 Task: Log work in the project WiseTech for the issue 'Upgrade the front-end framework of a web application to improve responsiveness and user interface design' spent time as '1w 5d 17h 7m' and remaining time as '6w 6d 15h 33m' and add a flag. Now add the issue to the epic 'Virtual Reality (VR) Development'.
Action: Mouse moved to (197, 57)
Screenshot: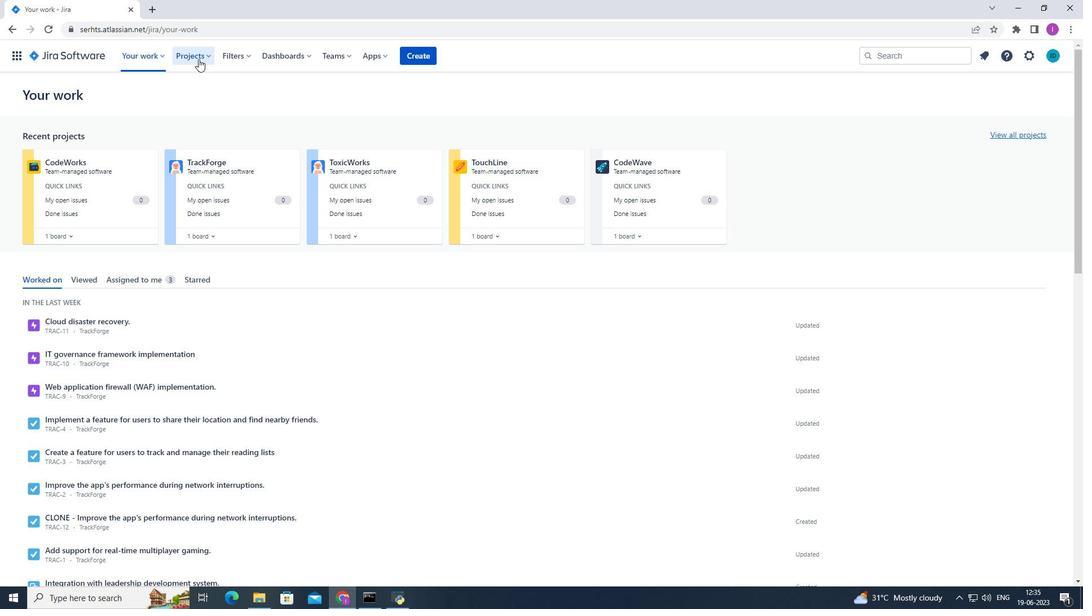 
Action: Mouse pressed left at (197, 57)
Screenshot: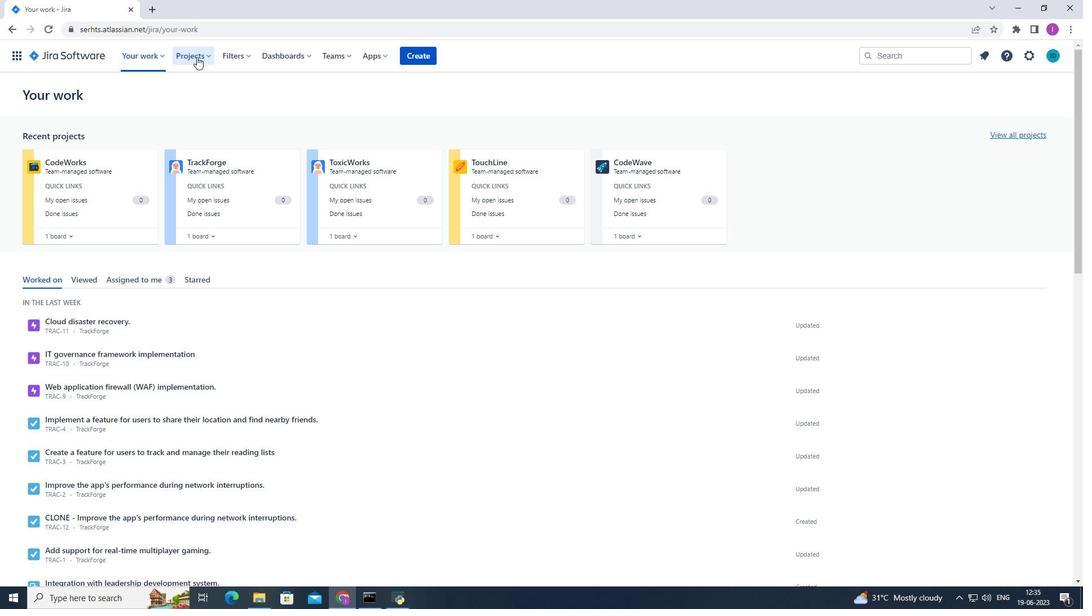 
Action: Mouse moved to (216, 99)
Screenshot: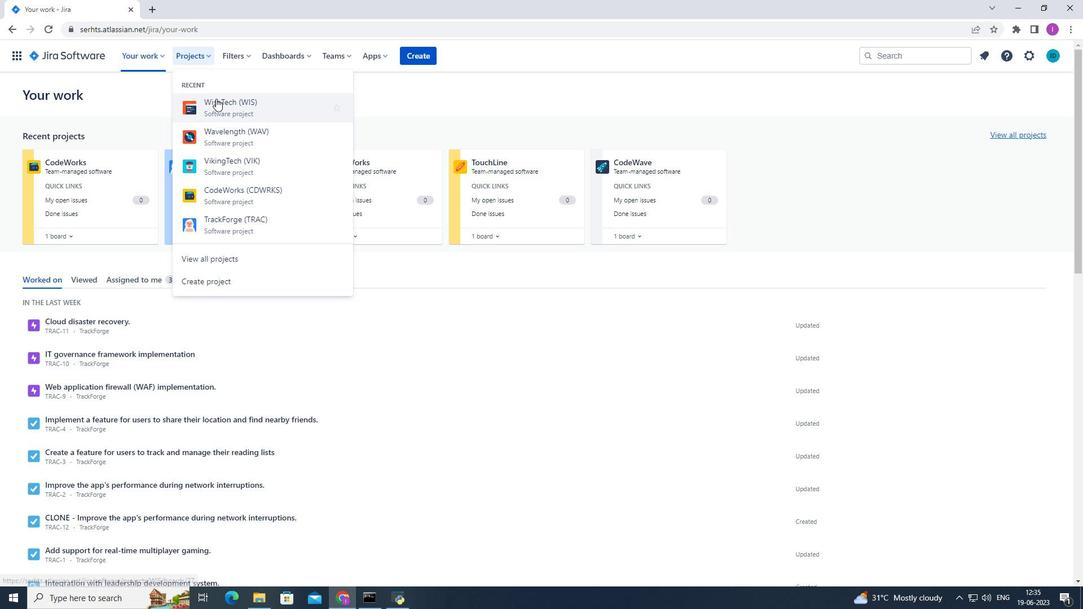 
Action: Mouse pressed left at (216, 99)
Screenshot: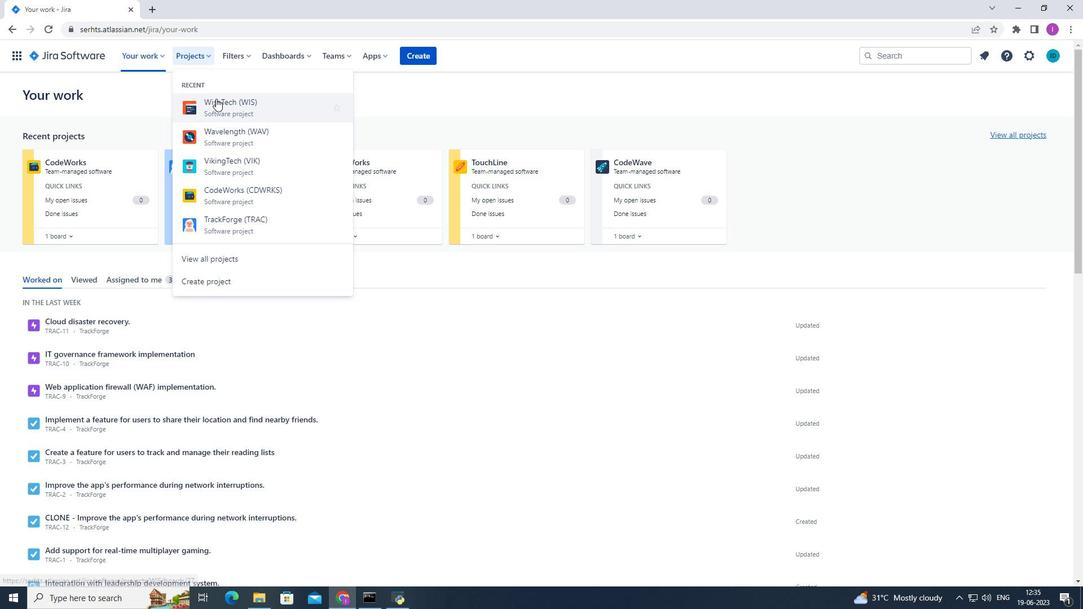 
Action: Mouse moved to (65, 173)
Screenshot: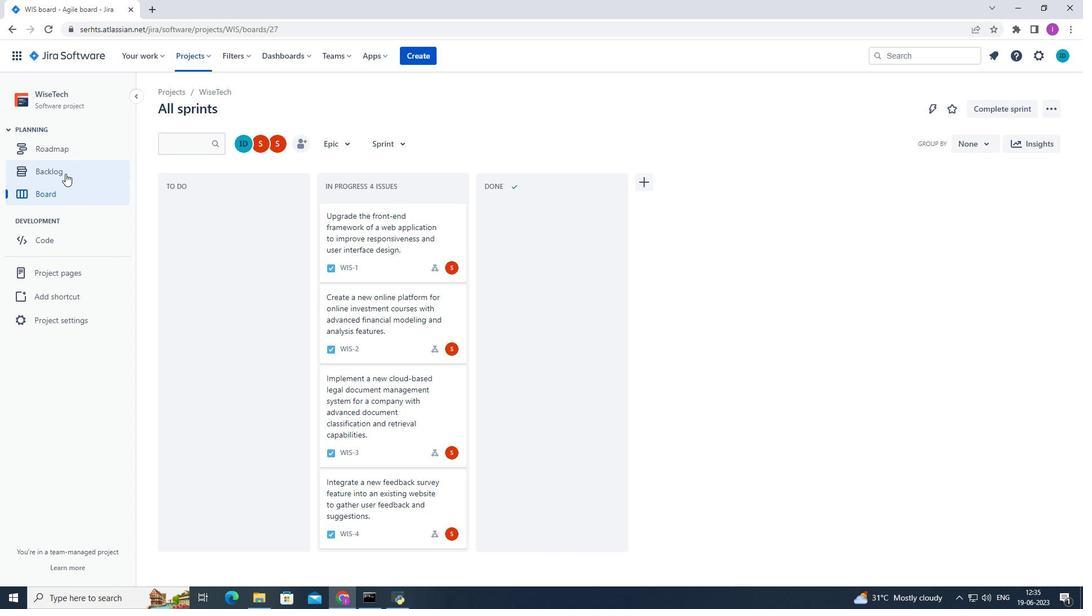 
Action: Mouse pressed left at (65, 173)
Screenshot: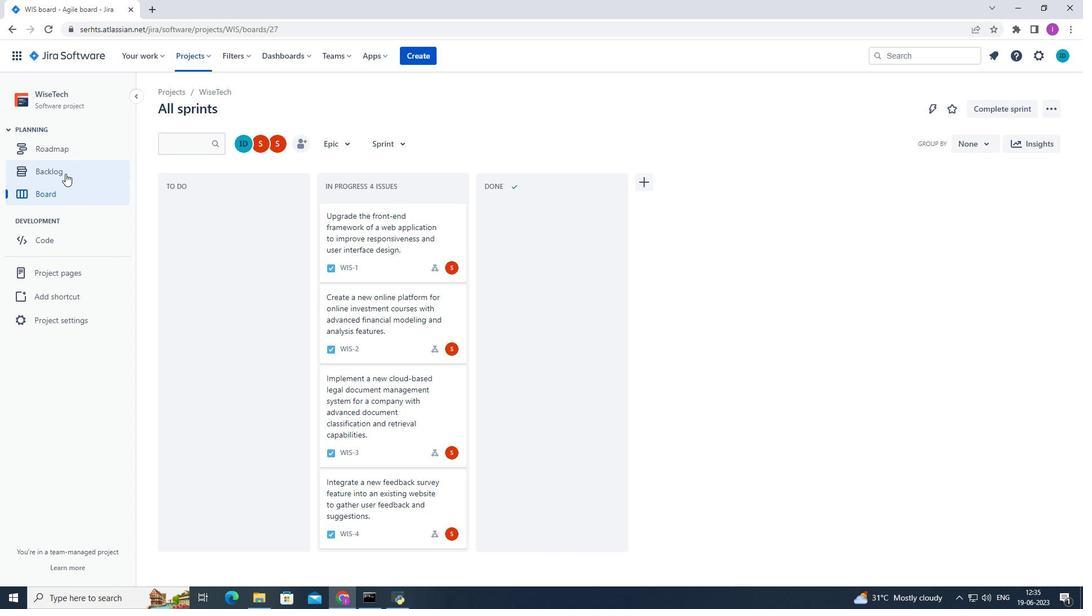 
Action: Mouse moved to (828, 202)
Screenshot: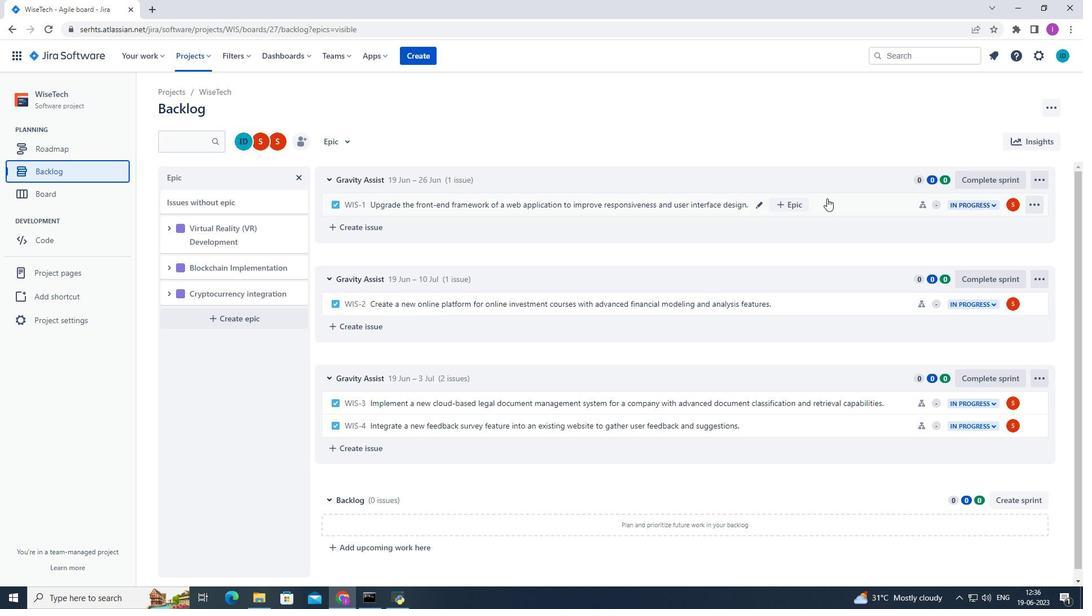 
Action: Mouse pressed left at (828, 202)
Screenshot: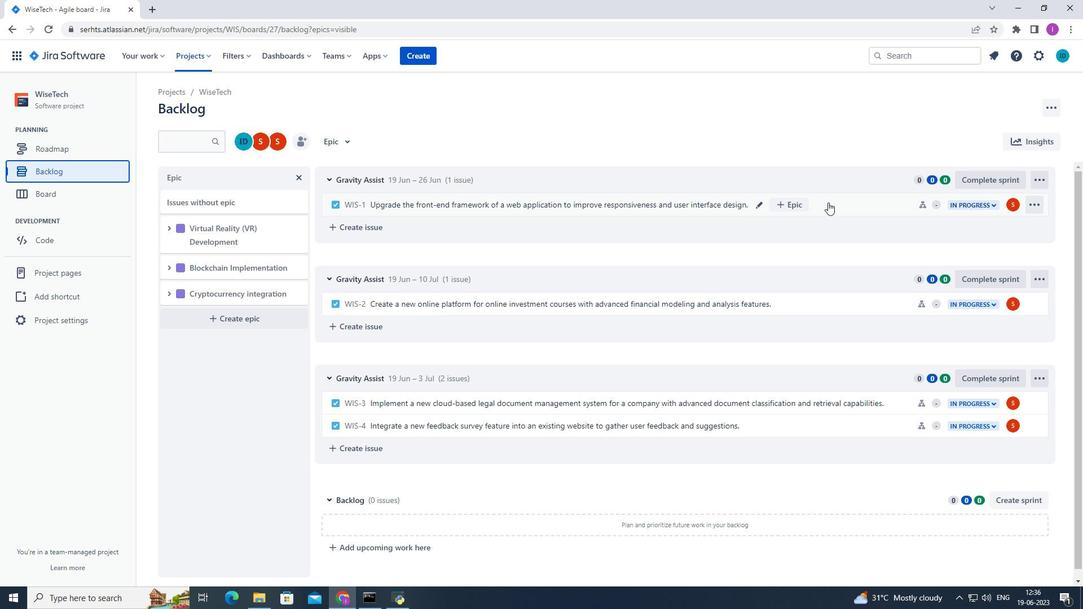 
Action: Mouse moved to (1036, 176)
Screenshot: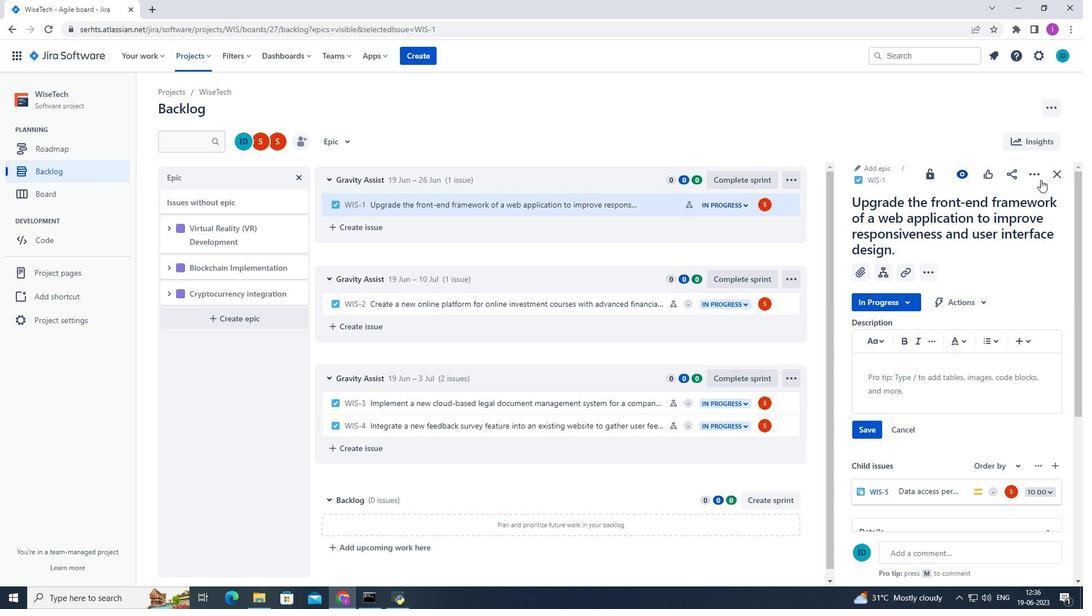 
Action: Mouse pressed left at (1036, 176)
Screenshot: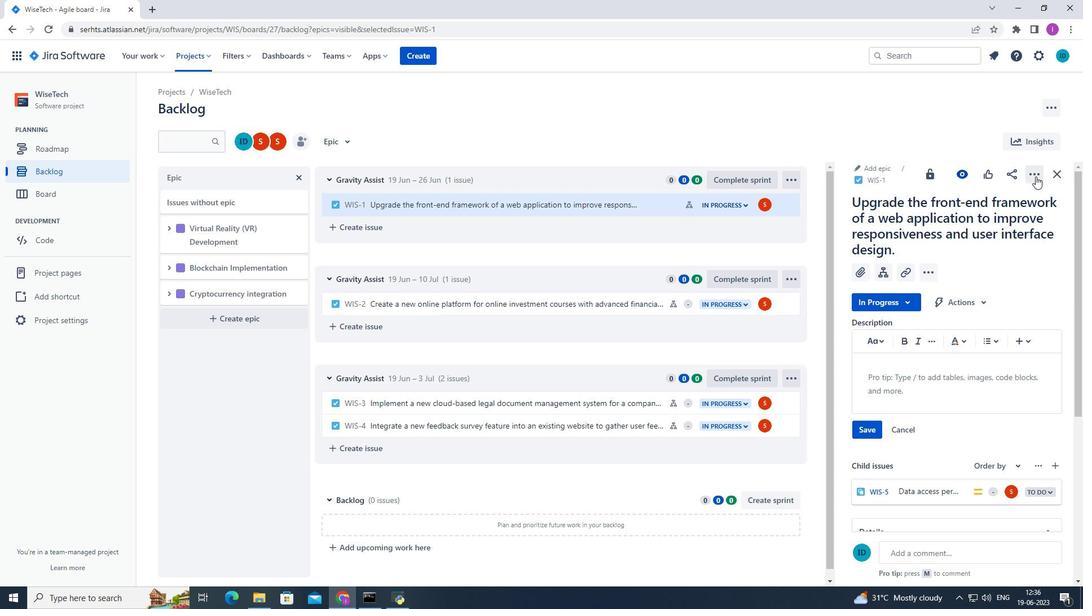 
Action: Mouse moved to (986, 208)
Screenshot: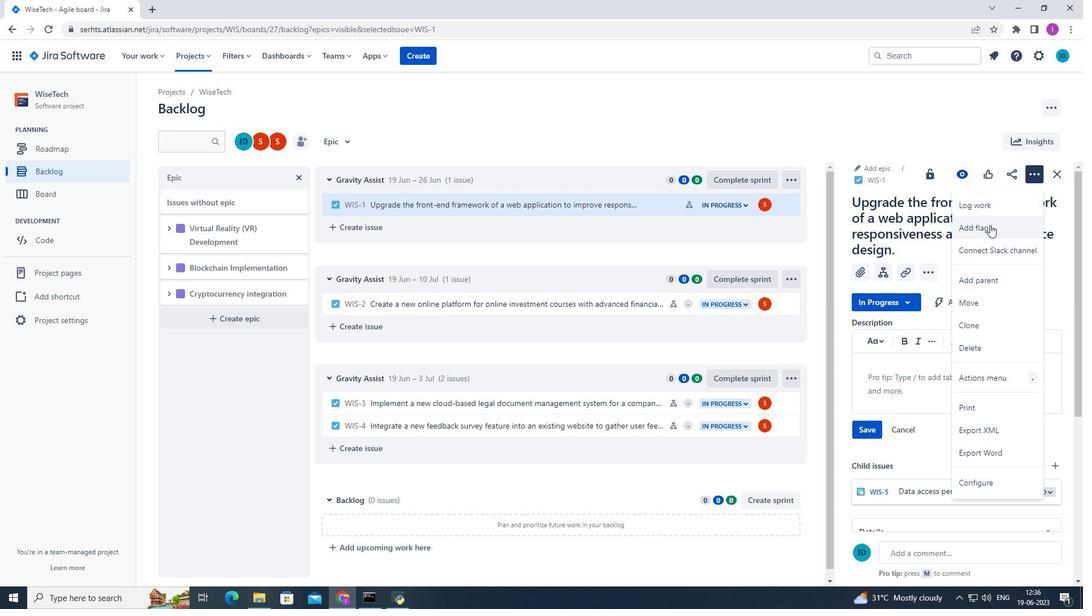 
Action: Mouse pressed left at (986, 208)
Screenshot: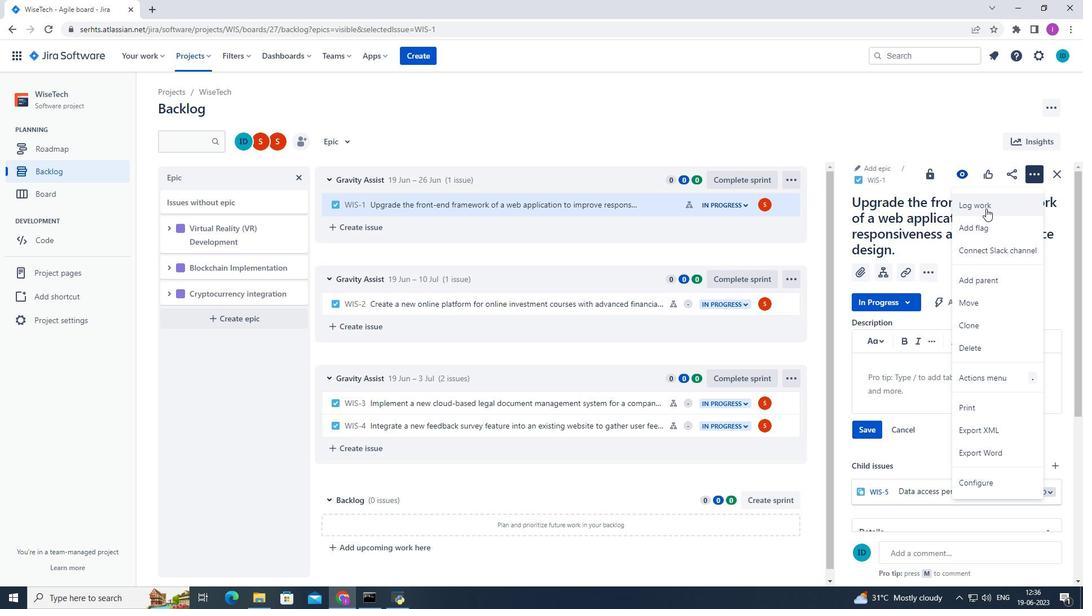 
Action: Mouse moved to (475, 177)
Screenshot: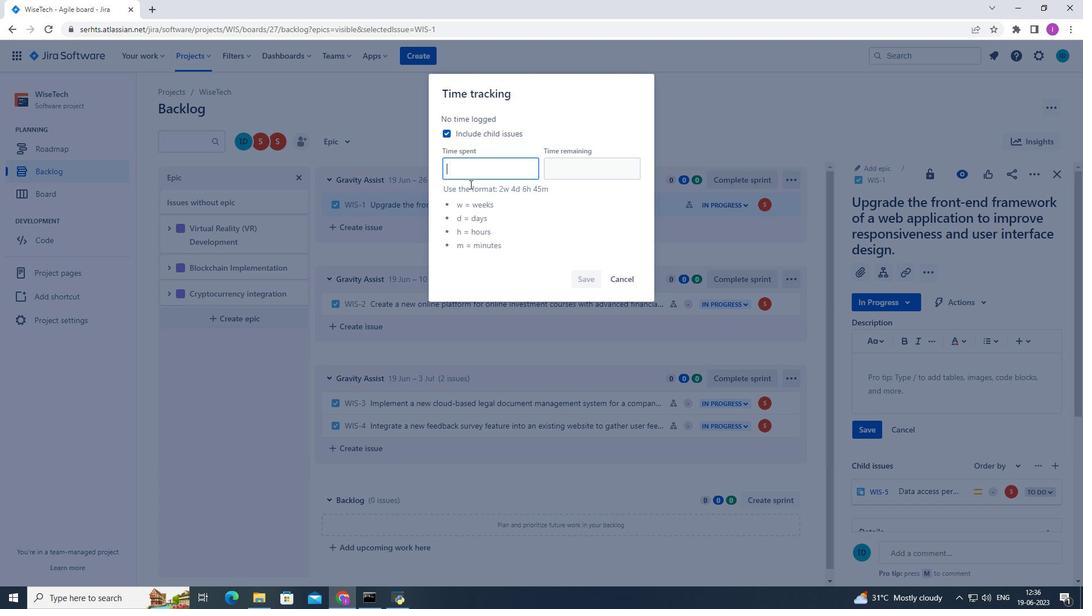 
Action: Key pressed 1w<Key.space>5d<Key.space>17h<Key.space>7m
Screenshot: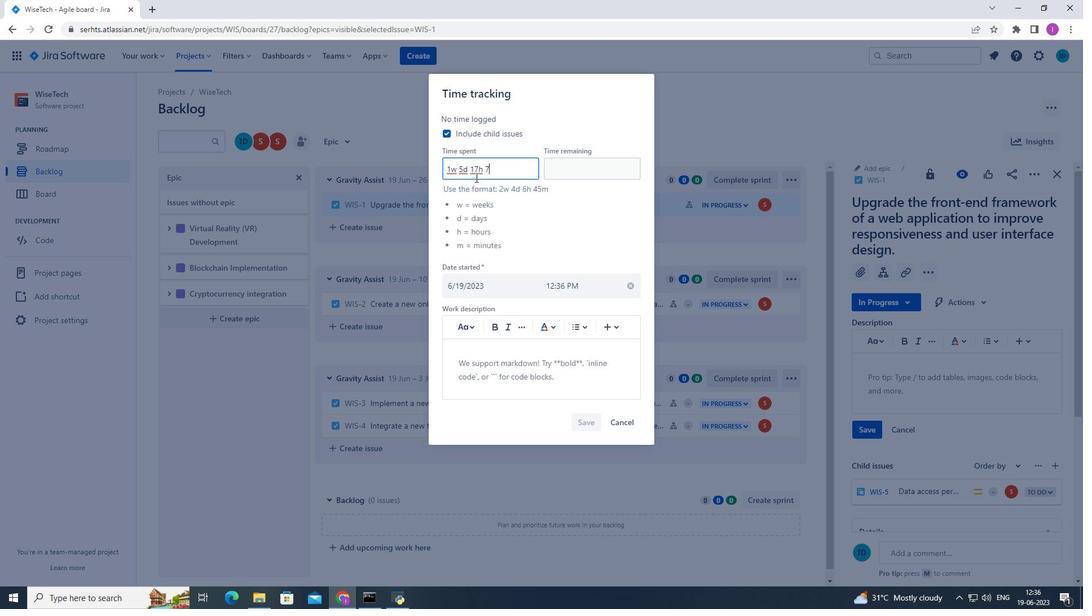 
Action: Mouse moved to (562, 176)
Screenshot: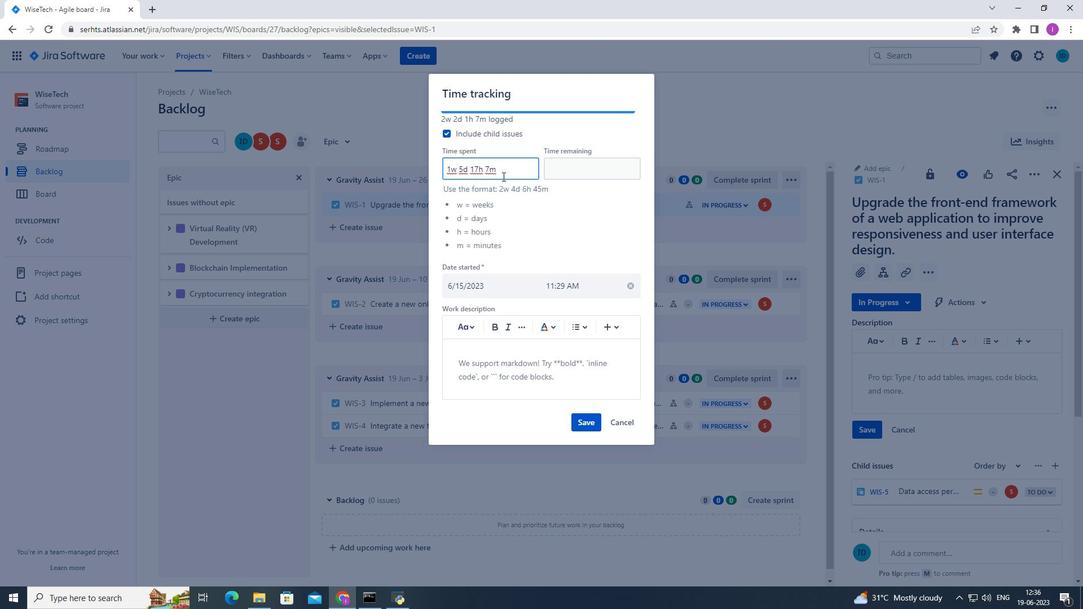 
Action: Mouse pressed left at (562, 176)
Screenshot: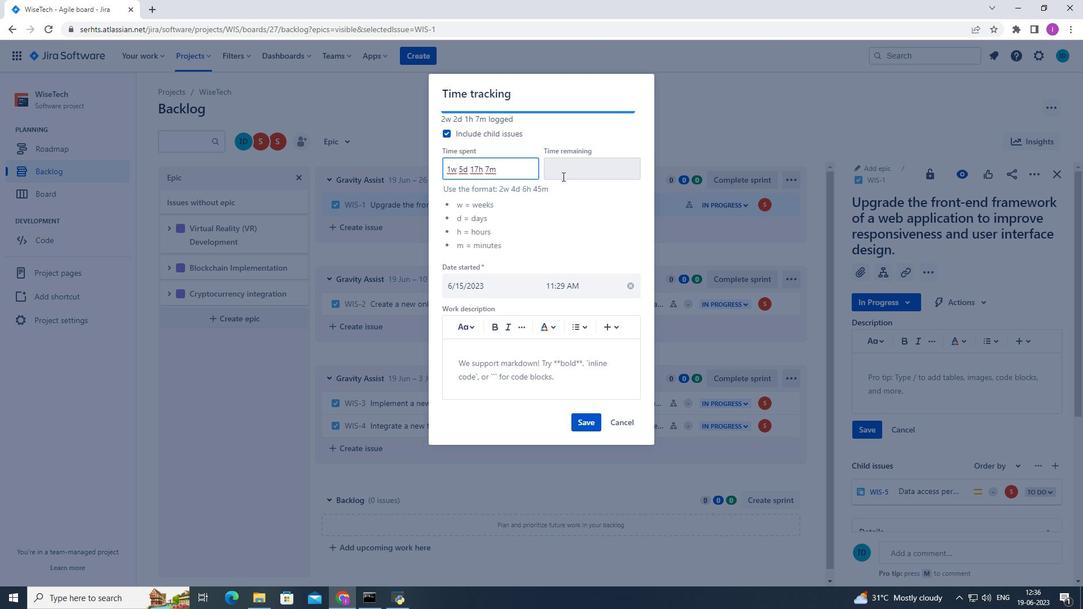 
Action: Mouse moved to (611, 155)
Screenshot: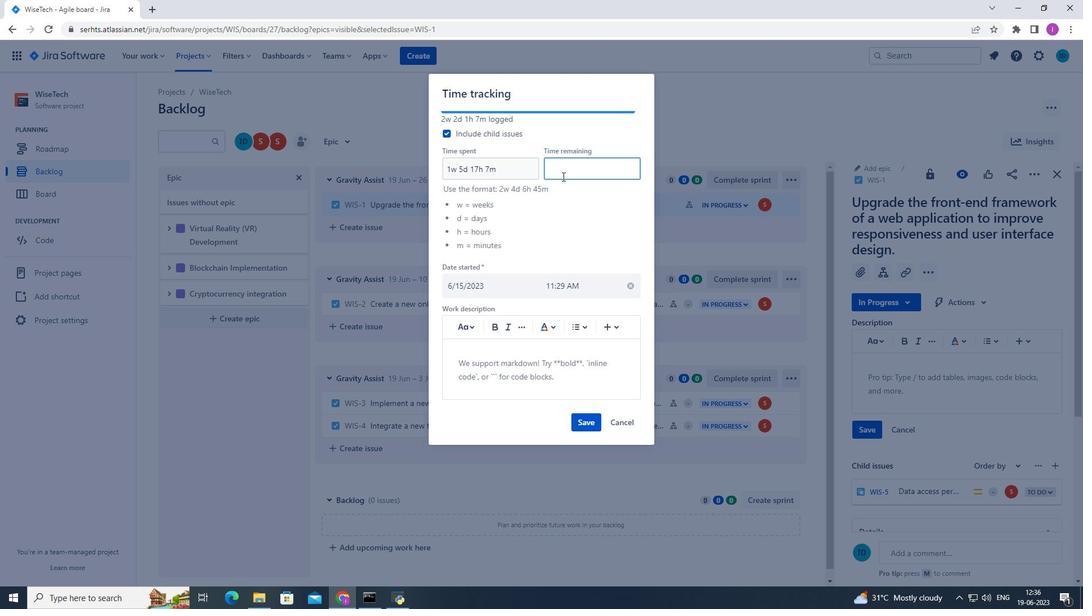 
Action: Key pressed 6w<Key.space>6d<Key.space>15h<Key.space>33m
Screenshot: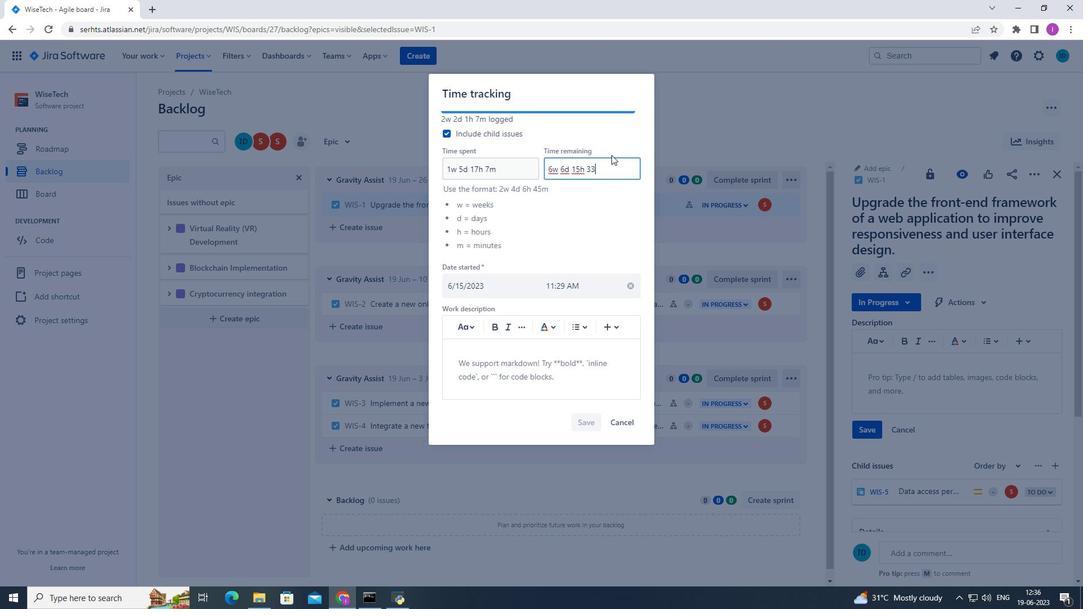 
Action: Mouse moved to (585, 423)
Screenshot: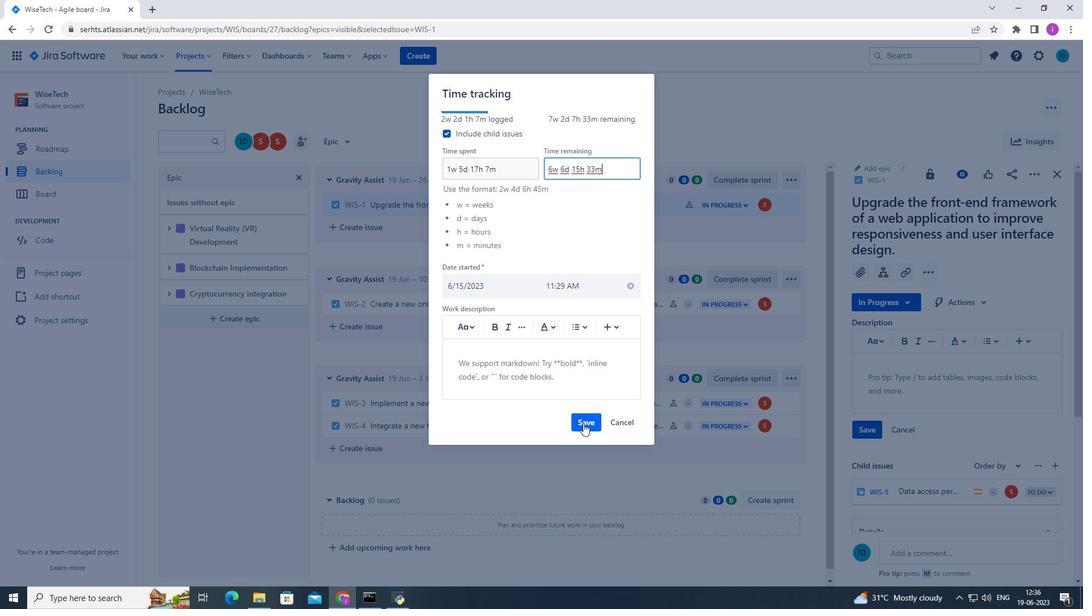 
Action: Mouse pressed left at (585, 423)
Screenshot: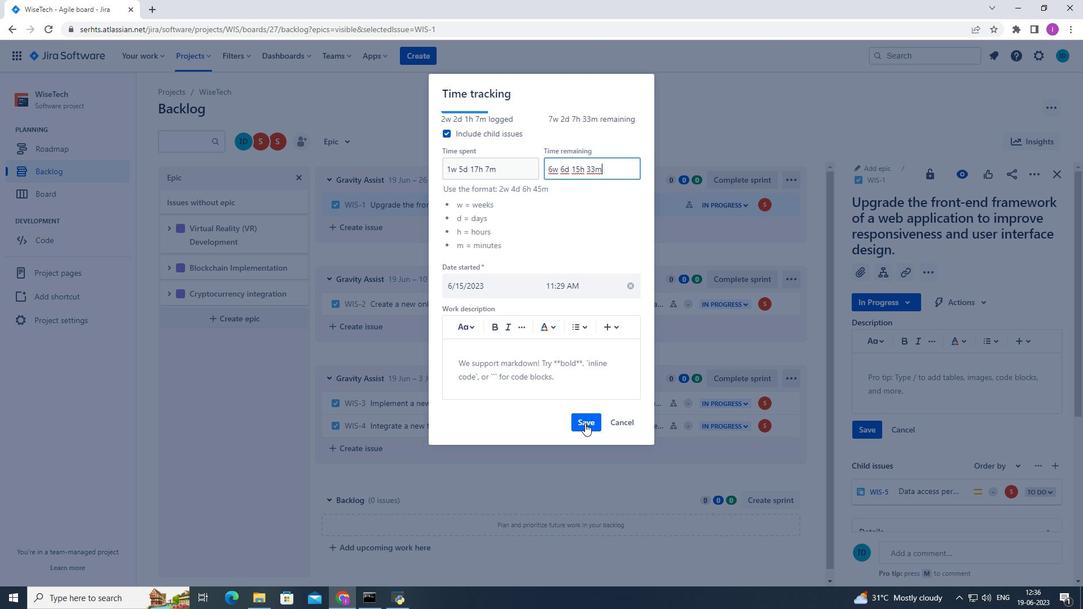 
Action: Mouse moved to (1033, 172)
Screenshot: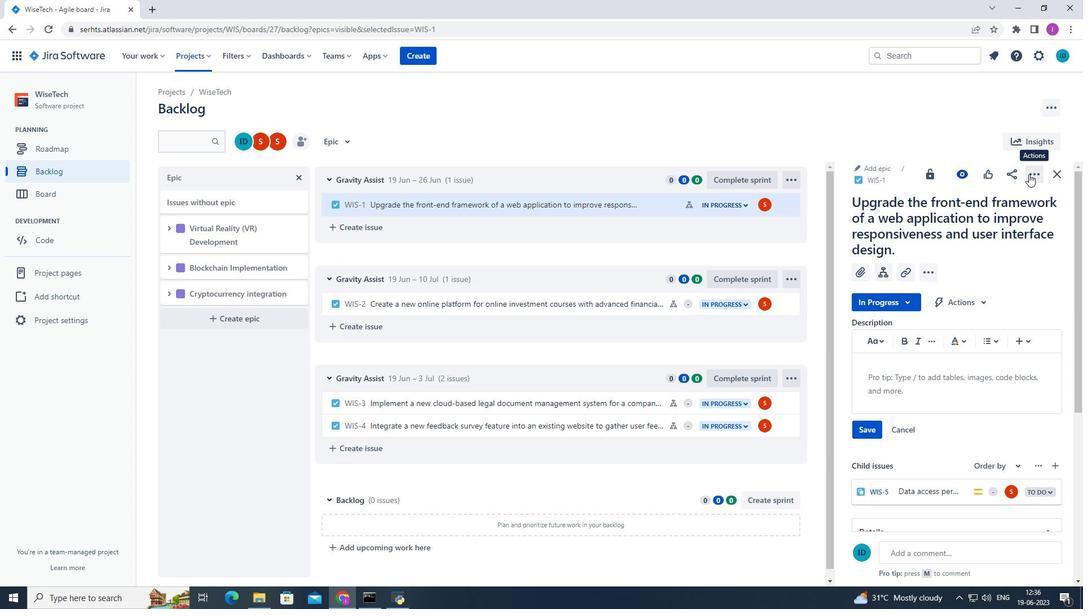 
Action: Mouse pressed left at (1033, 172)
Screenshot: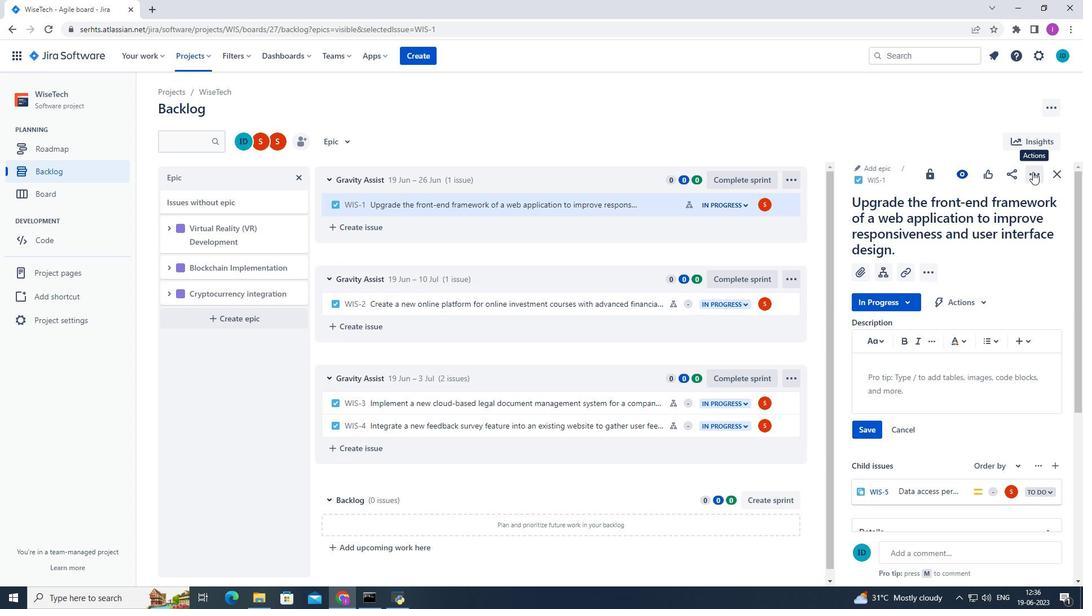 
Action: Mouse moved to (986, 228)
Screenshot: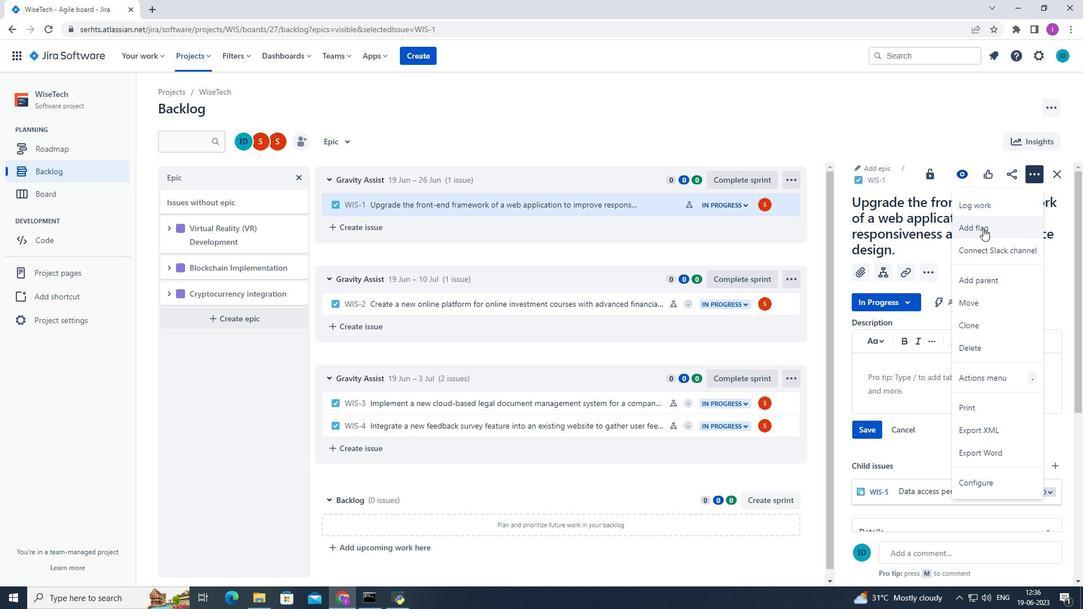 
Action: Mouse pressed left at (986, 228)
Screenshot: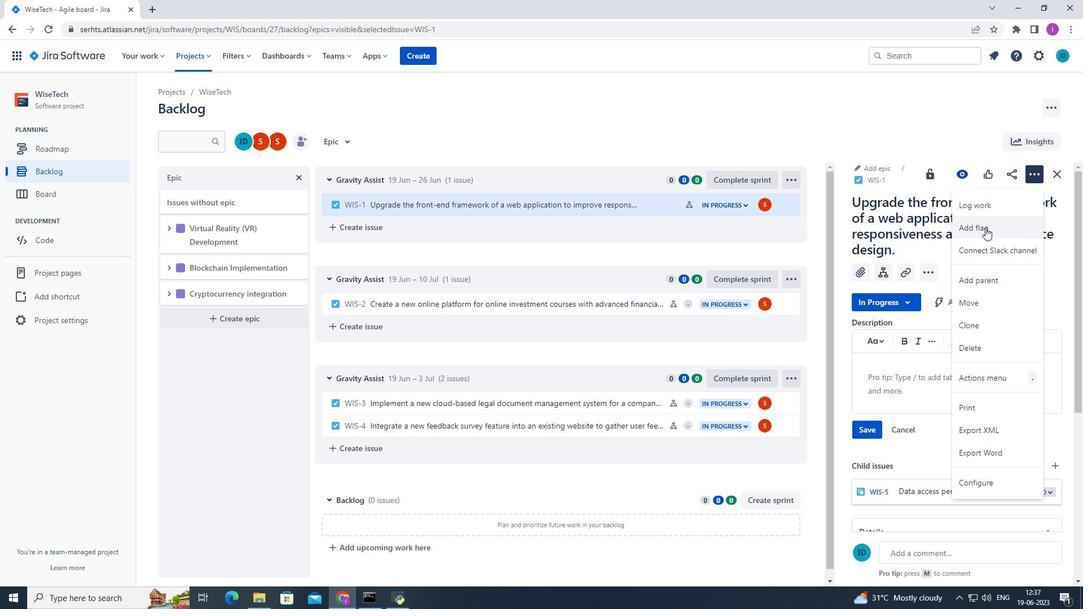 
Action: Mouse moved to (641, 204)
Screenshot: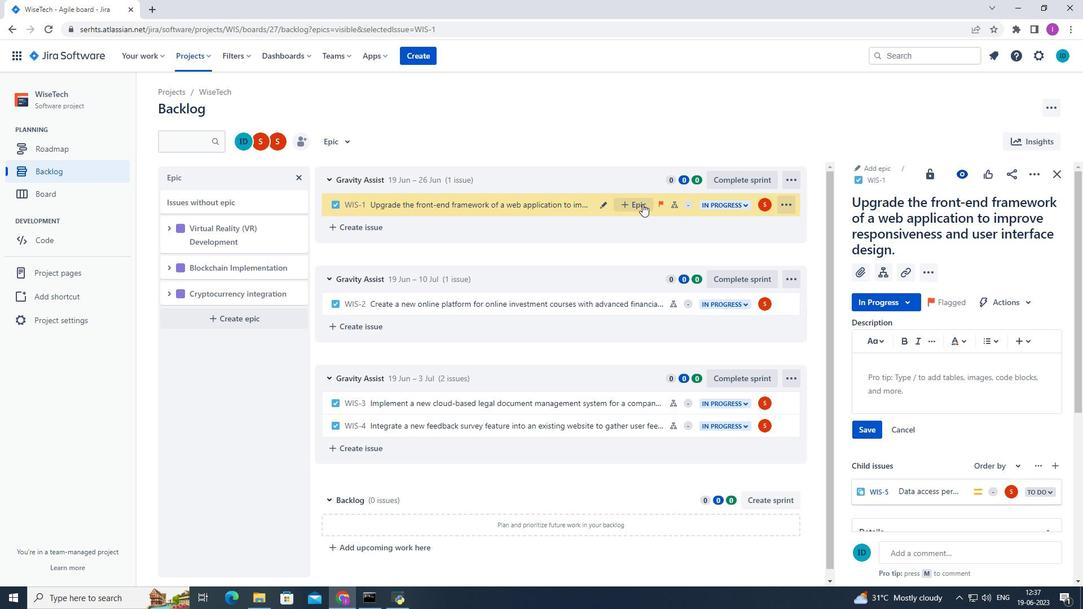 
Action: Mouse pressed left at (641, 204)
Screenshot: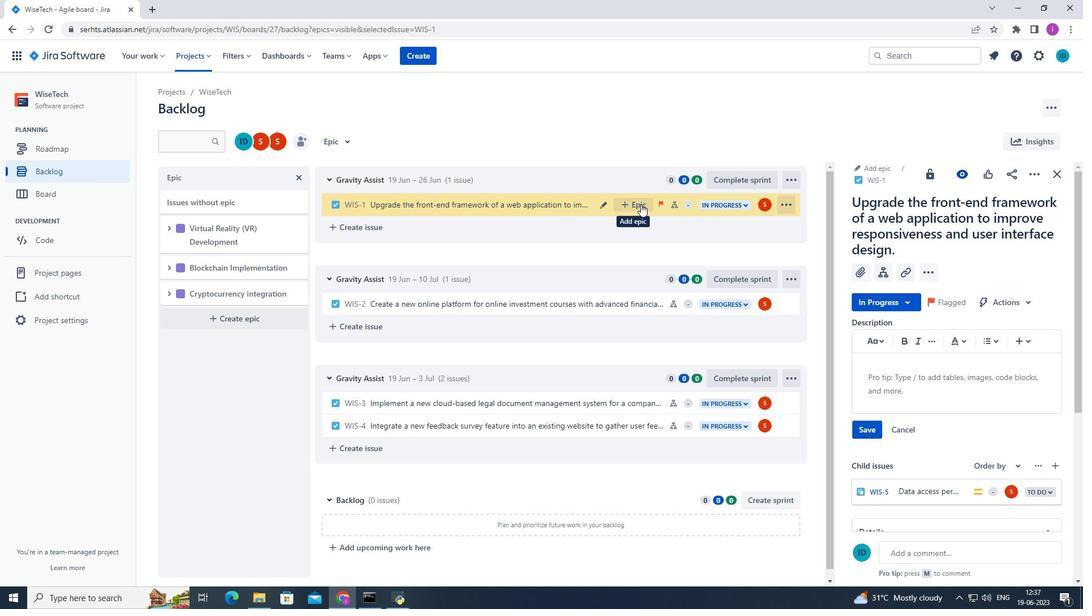 
Action: Mouse moved to (729, 289)
Screenshot: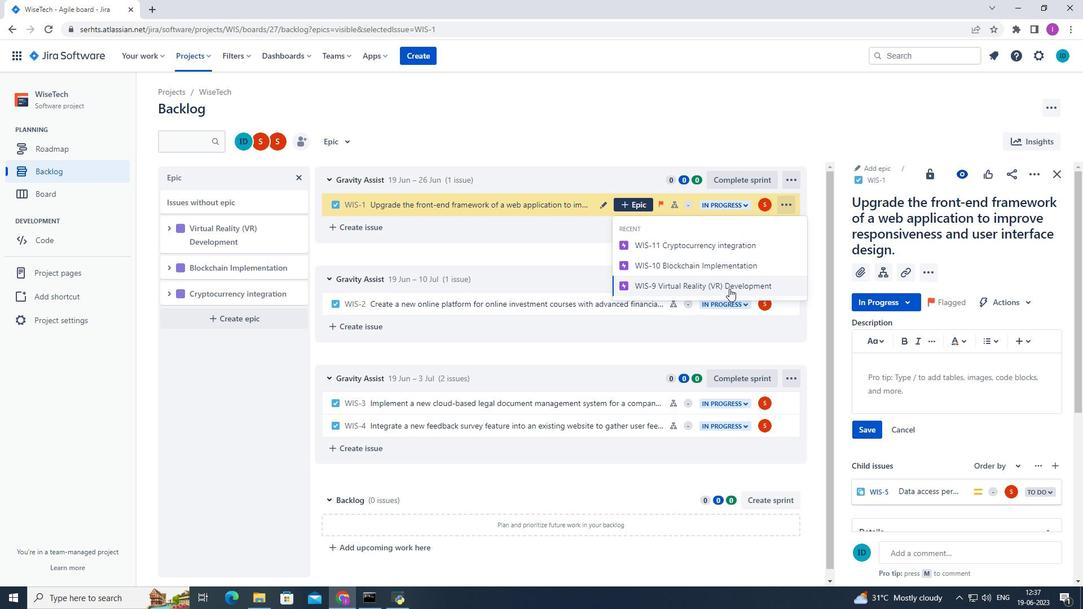 
Action: Mouse pressed left at (729, 289)
Screenshot: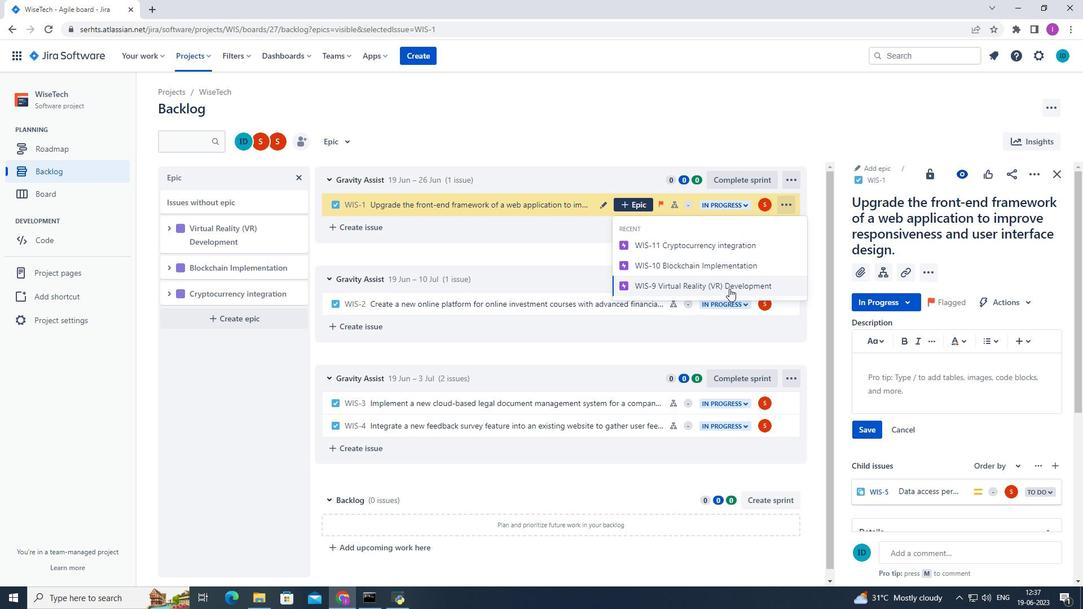 
